 Task: Select match case.
Action: Mouse moved to (1132, 27)
Screenshot: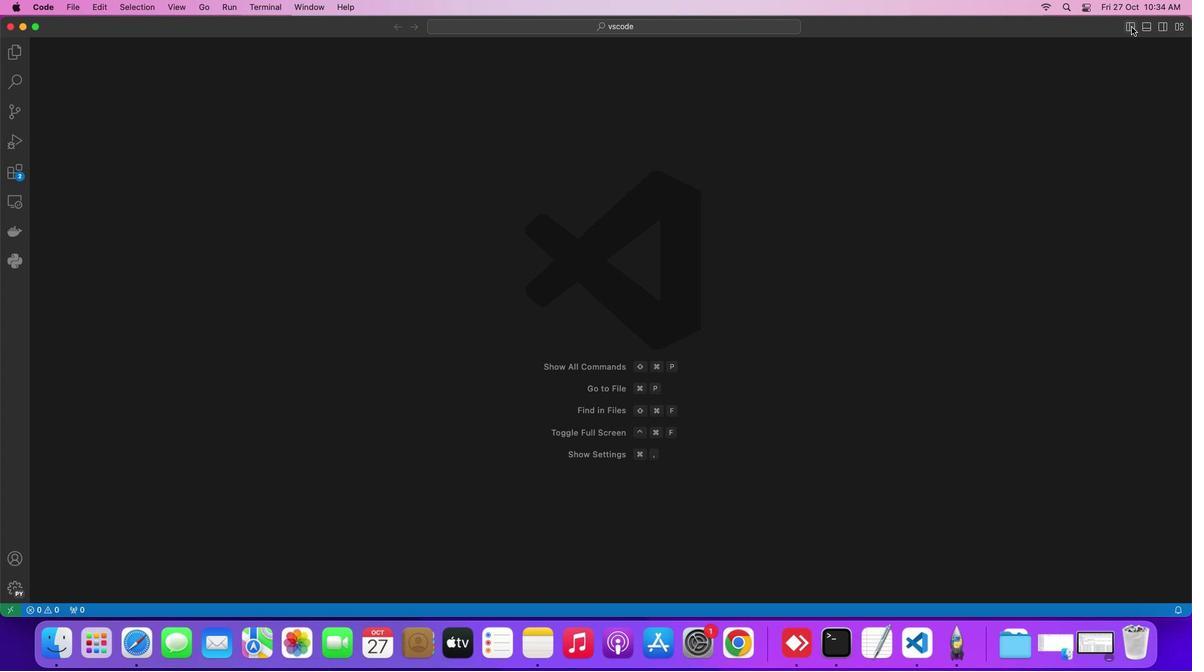 
Action: Mouse pressed left at (1132, 27)
Screenshot: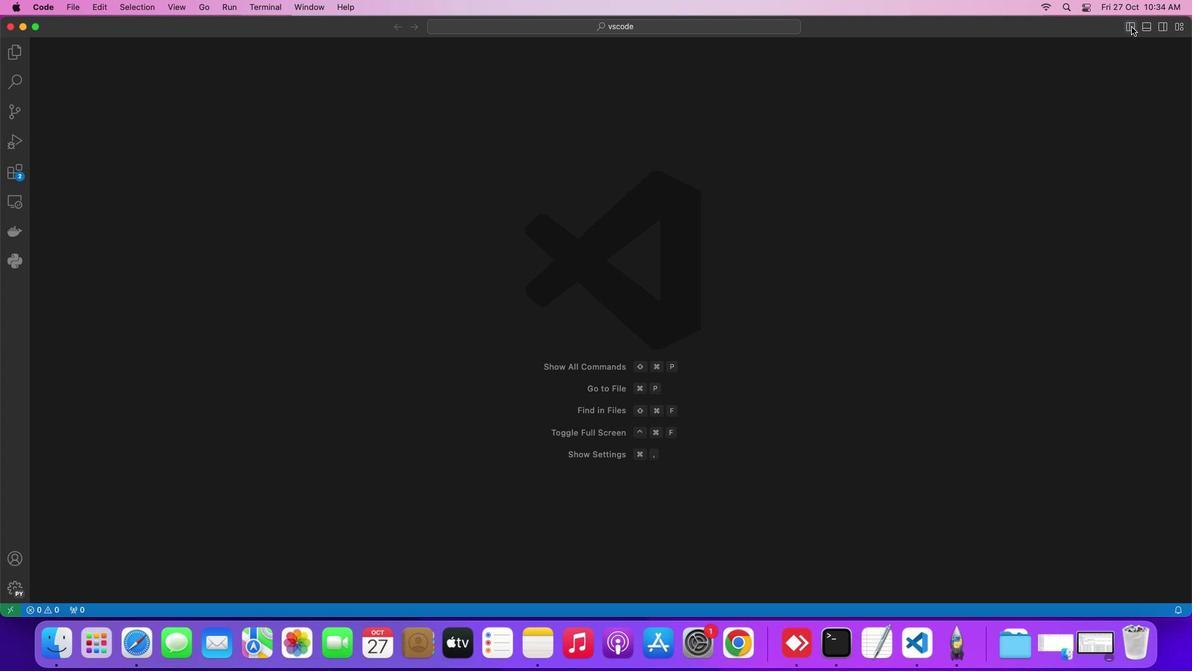 
Action: Mouse moved to (17, 82)
Screenshot: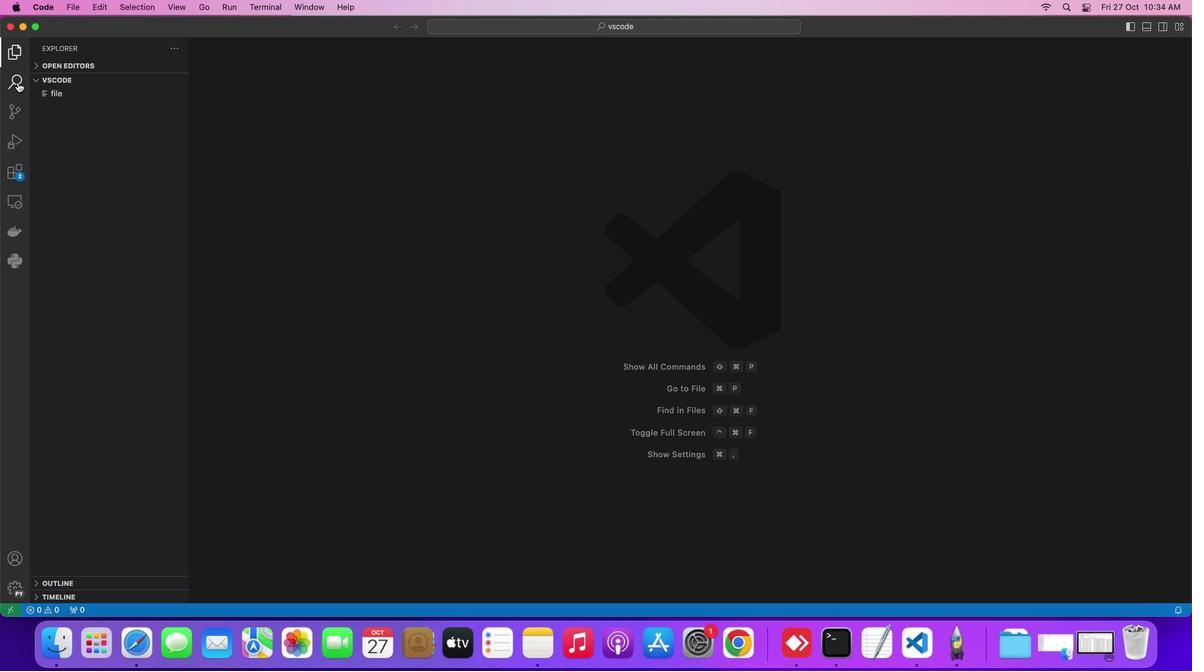 
Action: Mouse pressed left at (17, 82)
Screenshot: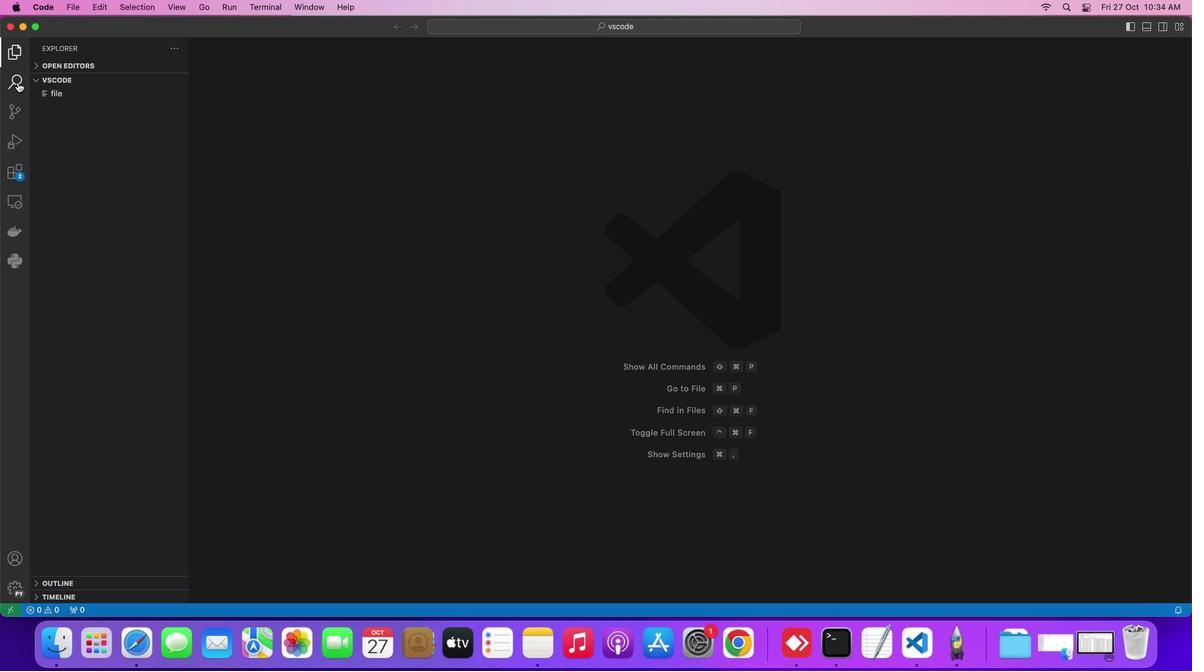 
Action: Mouse moved to (144, 72)
Screenshot: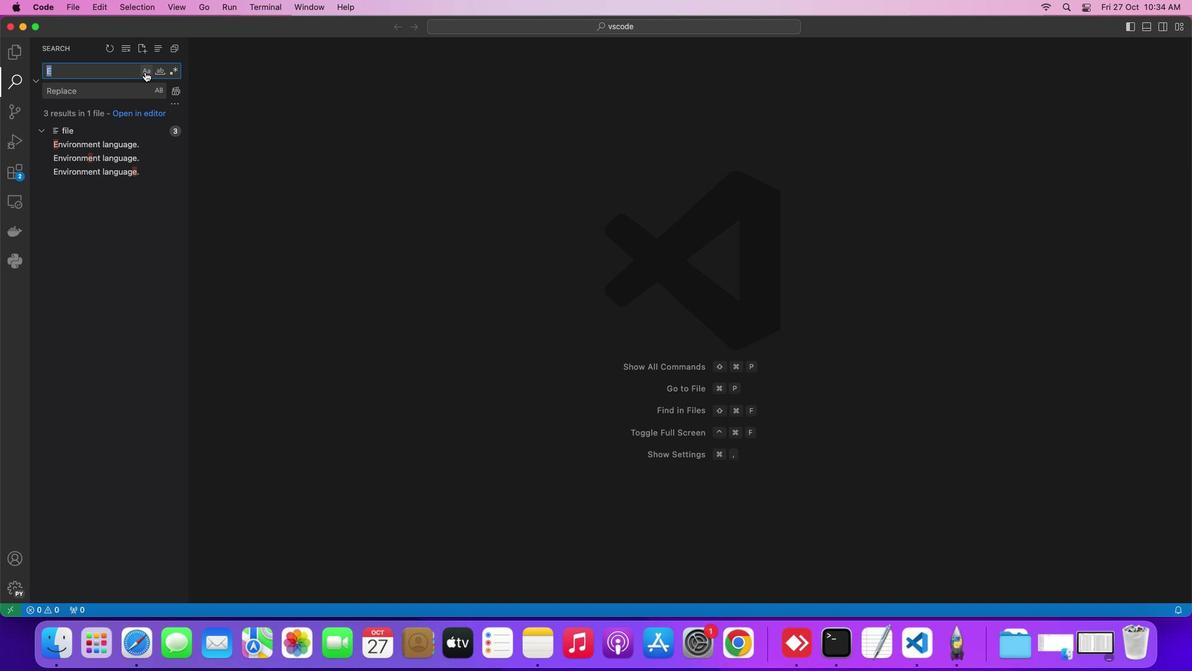 
Action: Mouse pressed left at (144, 72)
Screenshot: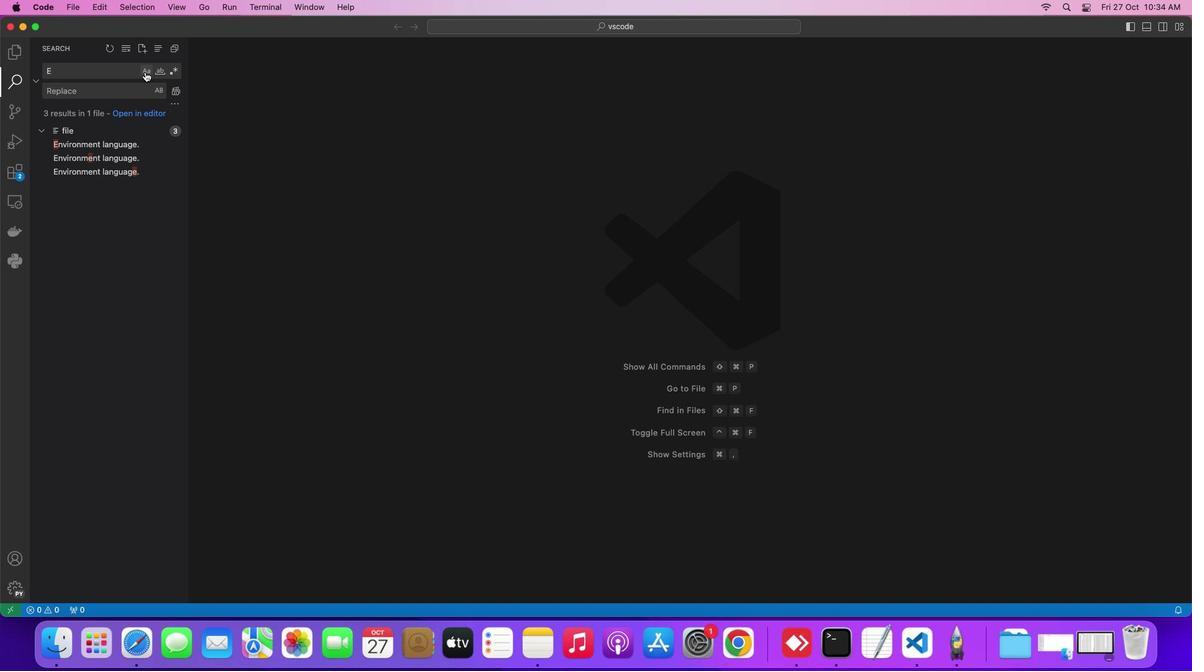 
Action: Mouse moved to (685, 212)
Screenshot: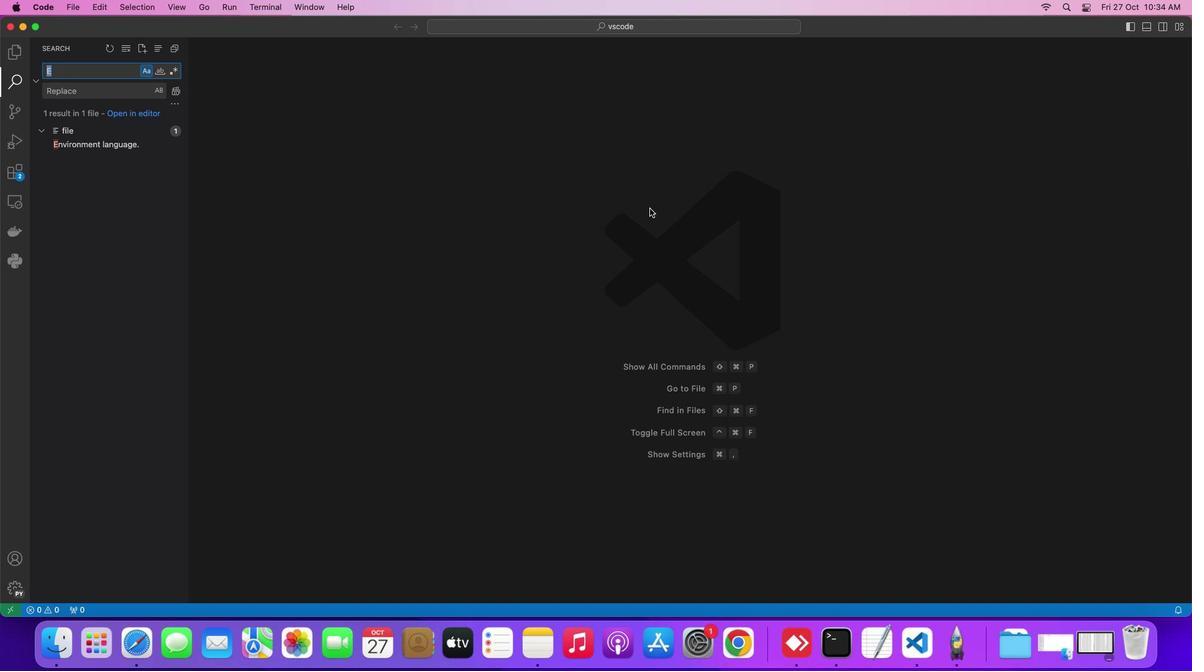 
